 Task: Save the current settings as a preset for the loudness normalization effect with the preset name "Loudness Normalization".
Action: Mouse moved to (323, 30)
Screenshot: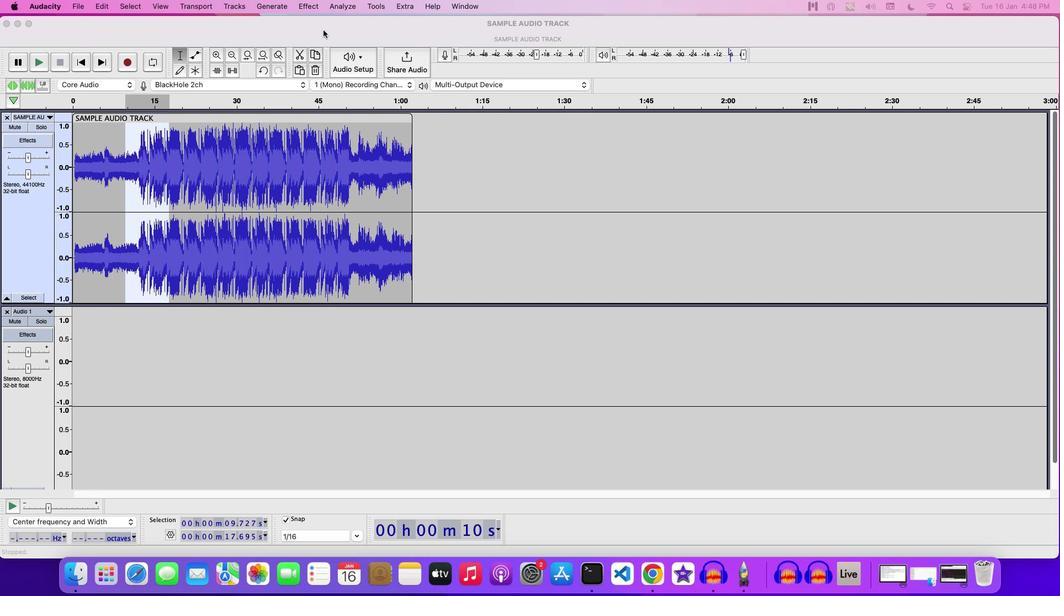 
Action: Mouse pressed left at (323, 30)
Screenshot: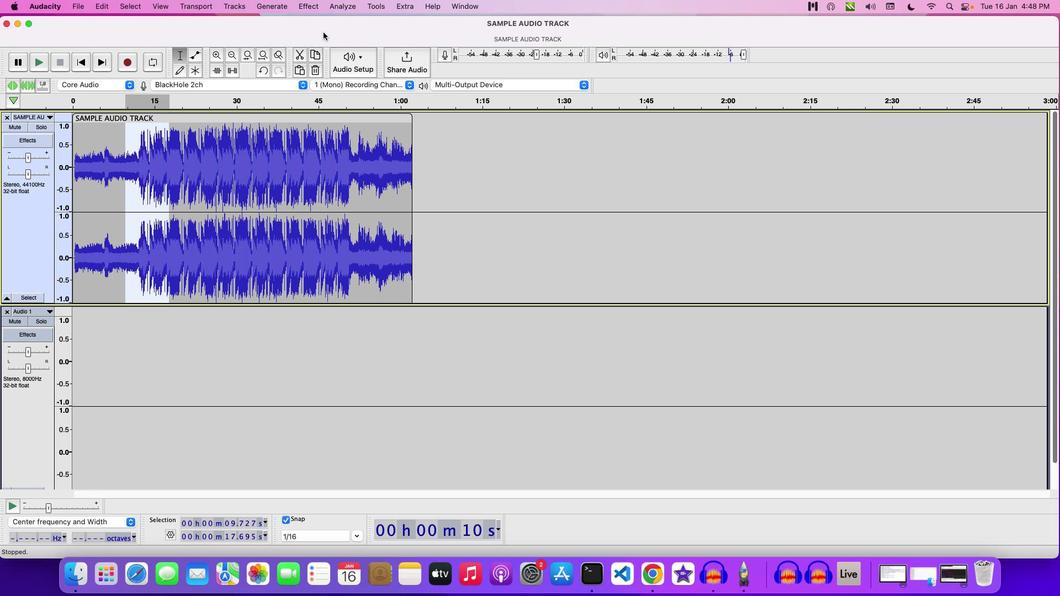 
Action: Mouse moved to (305, 3)
Screenshot: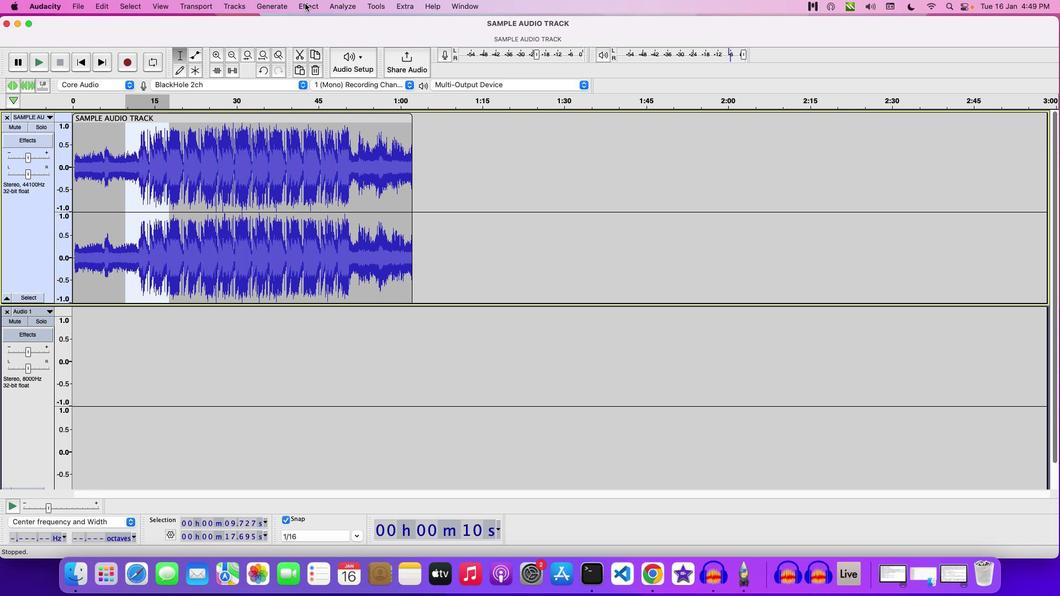 
Action: Mouse pressed left at (305, 3)
Screenshot: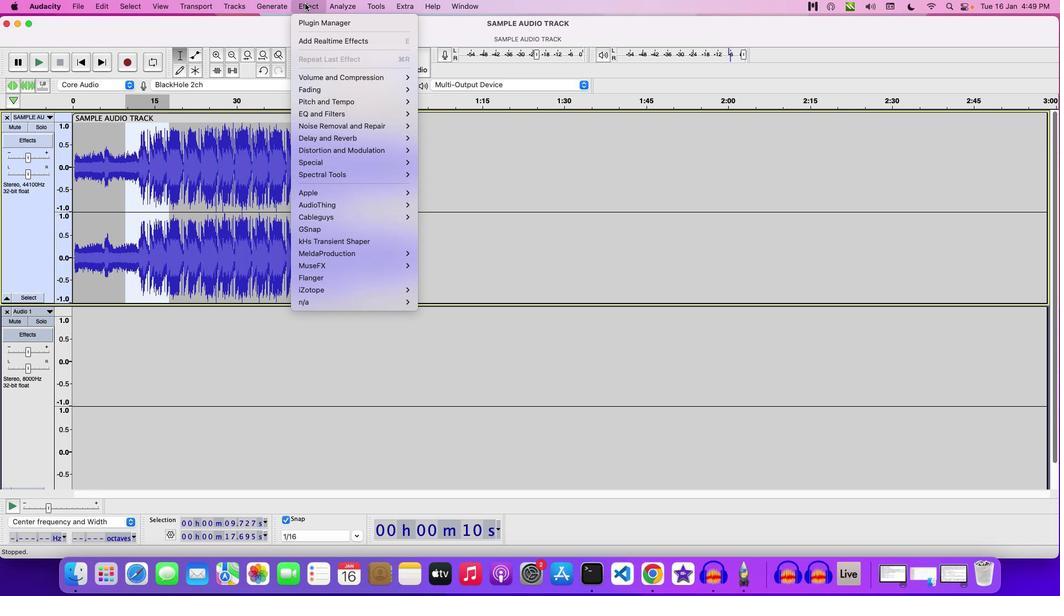 
Action: Mouse moved to (446, 123)
Screenshot: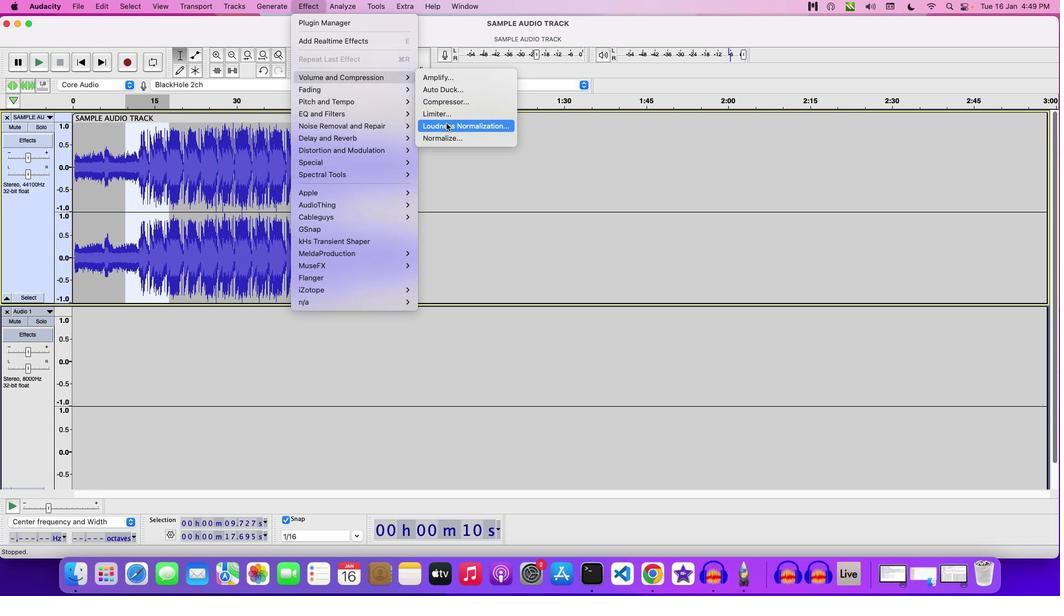 
Action: Mouse pressed left at (446, 123)
Screenshot: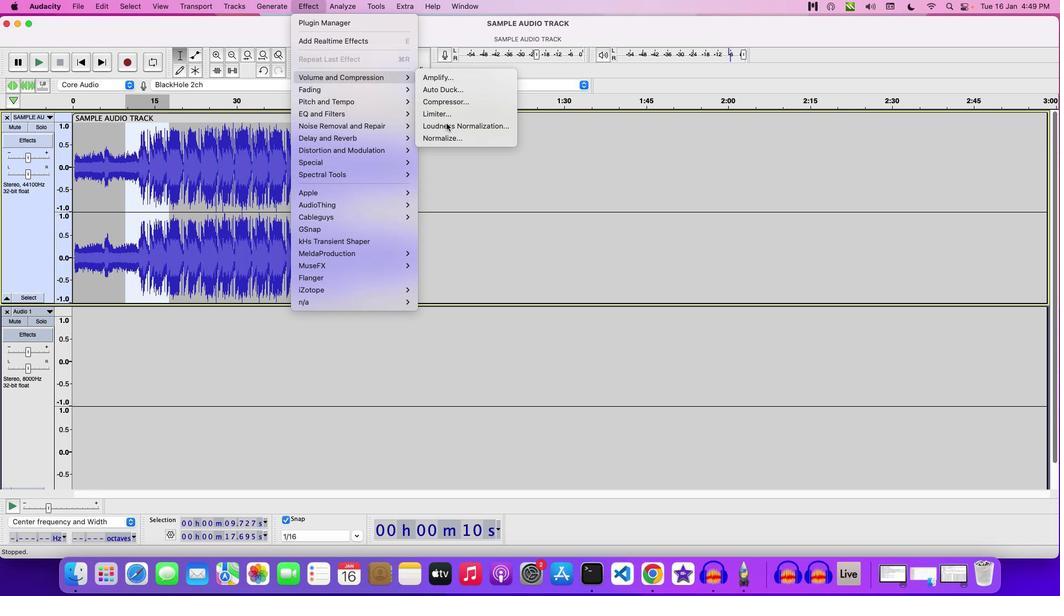 
Action: Mouse moved to (470, 265)
Screenshot: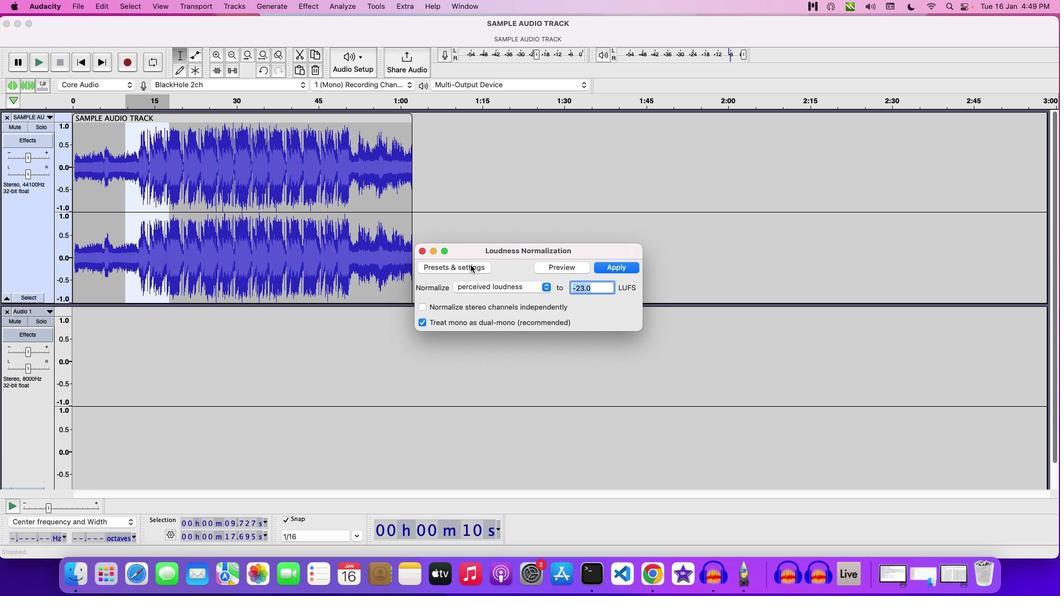 
Action: Mouse pressed left at (470, 265)
Screenshot: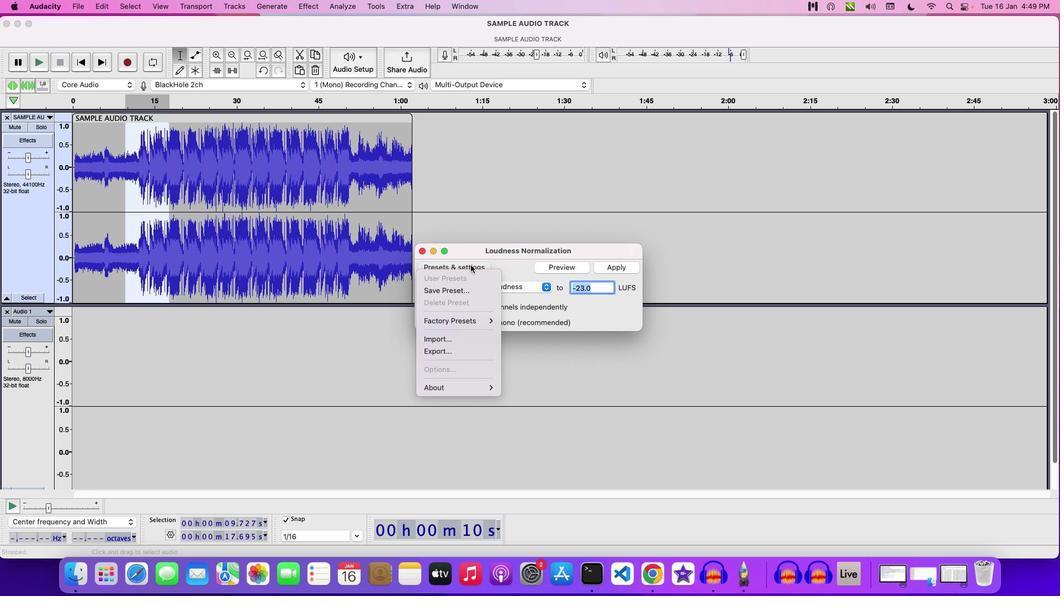 
Action: Mouse moved to (470, 287)
Screenshot: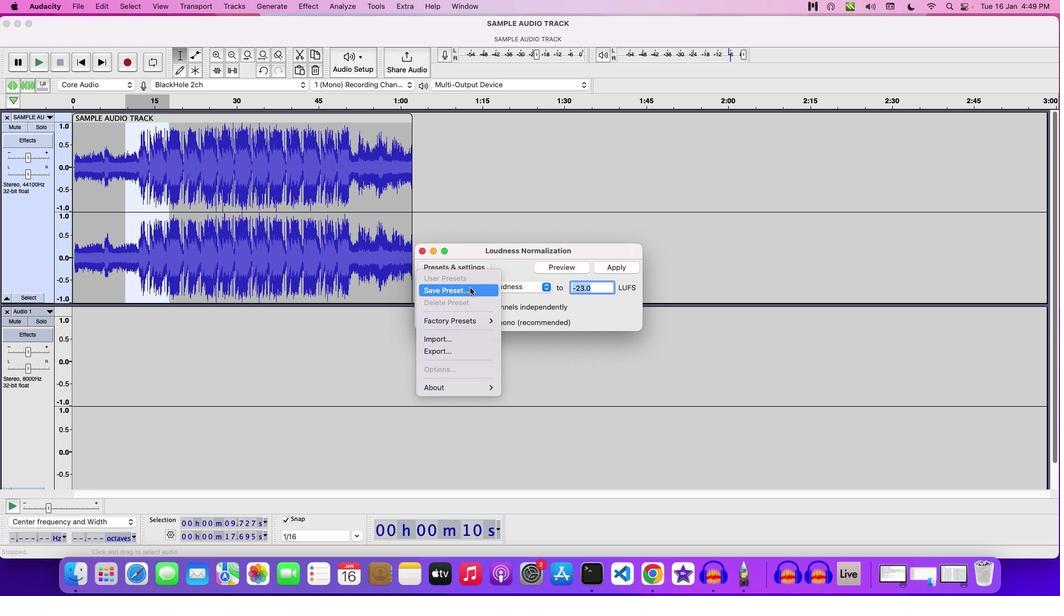 
Action: Mouse pressed left at (470, 287)
Screenshot: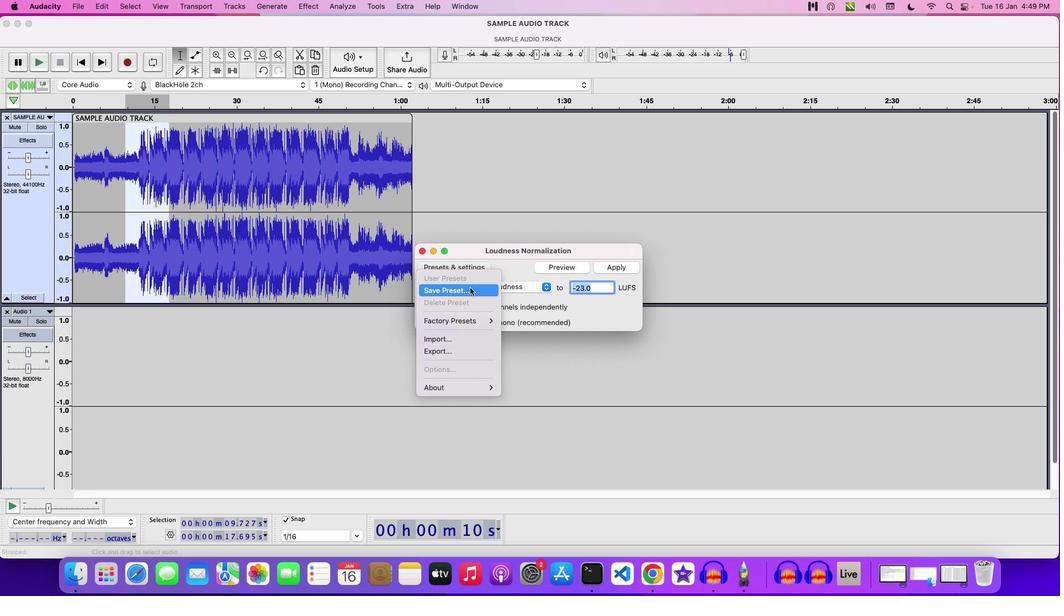 
Action: Mouse moved to (476, 282)
Screenshot: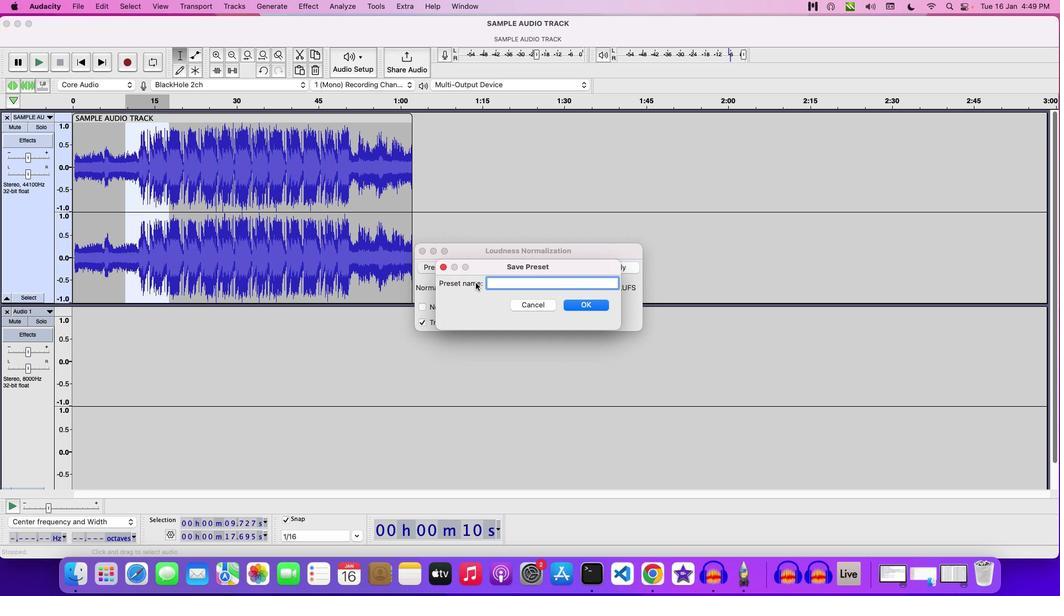 
Action: Key pressed 'l''o''u''d''n''e''s''s'Key.spaceKey.shift'N''o''r''m''a''l''i''z''a''t''i''o''n'
Screenshot: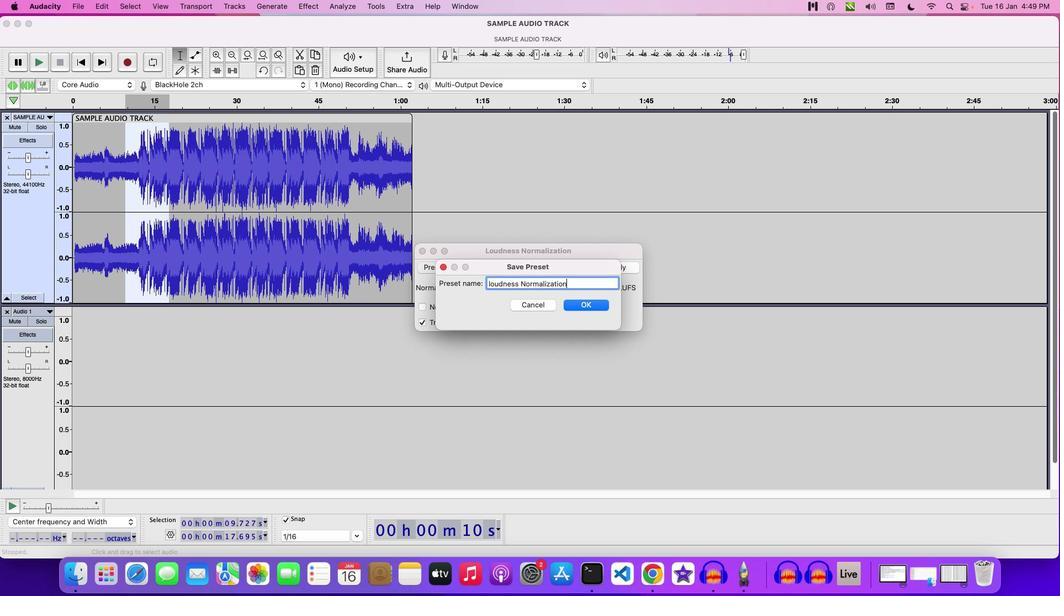 
Action: Mouse moved to (588, 302)
Screenshot: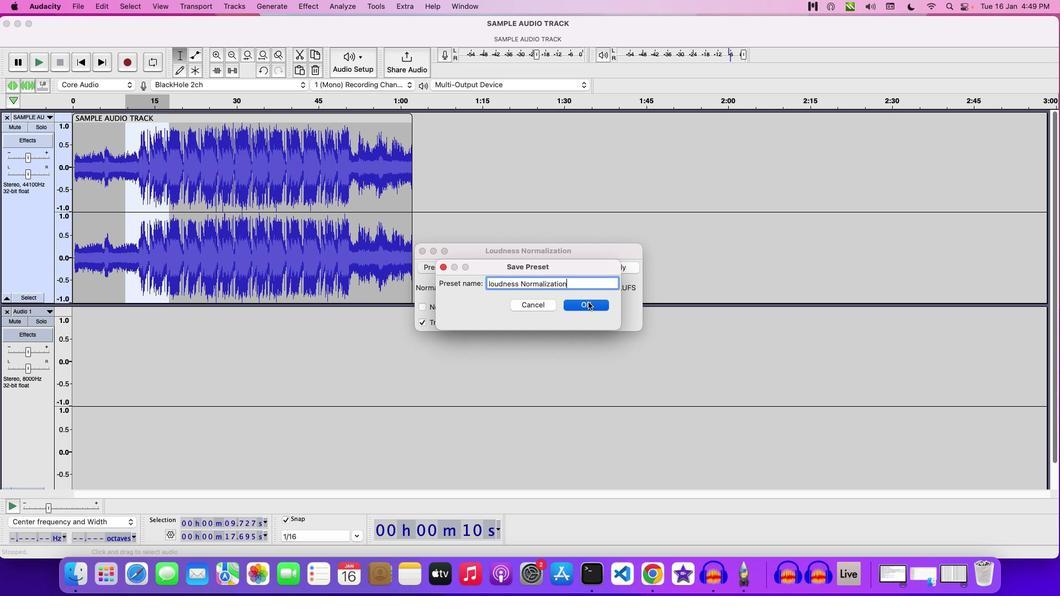 
Action: Mouse pressed left at (588, 302)
Screenshot: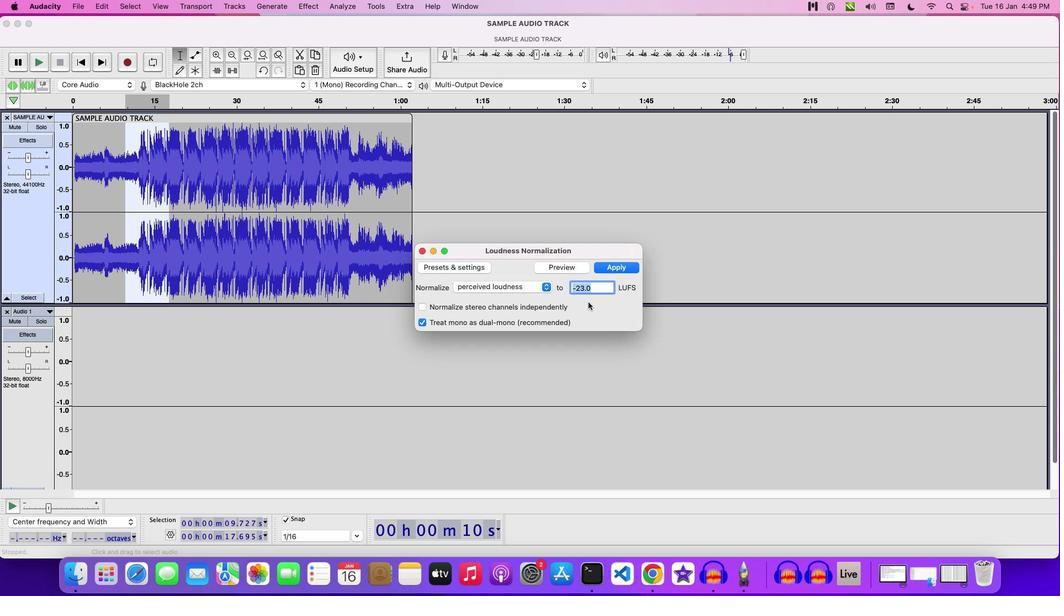 
Action: Mouse moved to (588, 305)
Screenshot: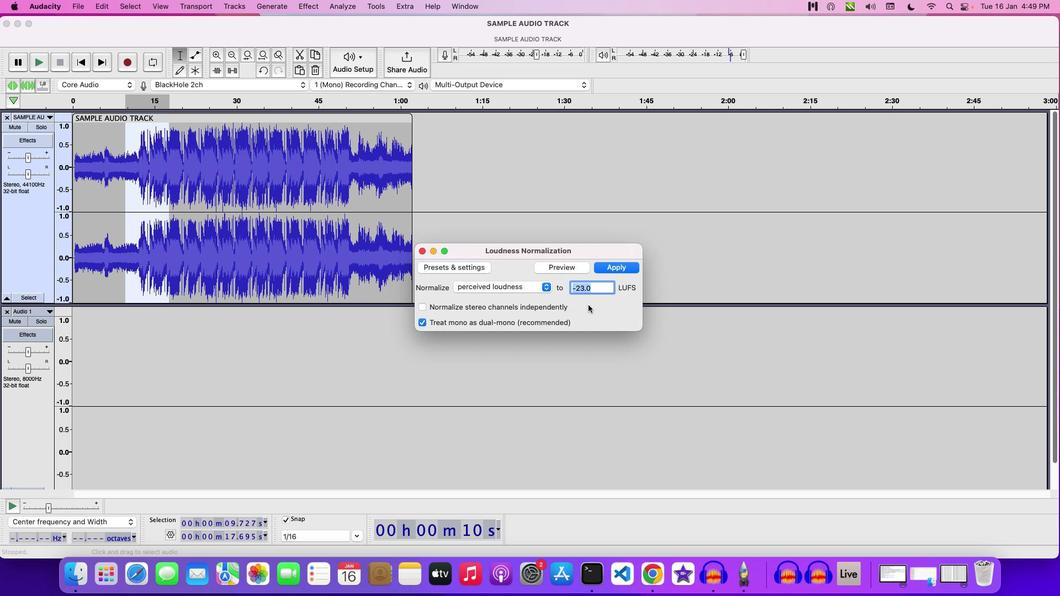 
